 Task: View advertising.
Action: Mouse moved to (412, 436)
Screenshot: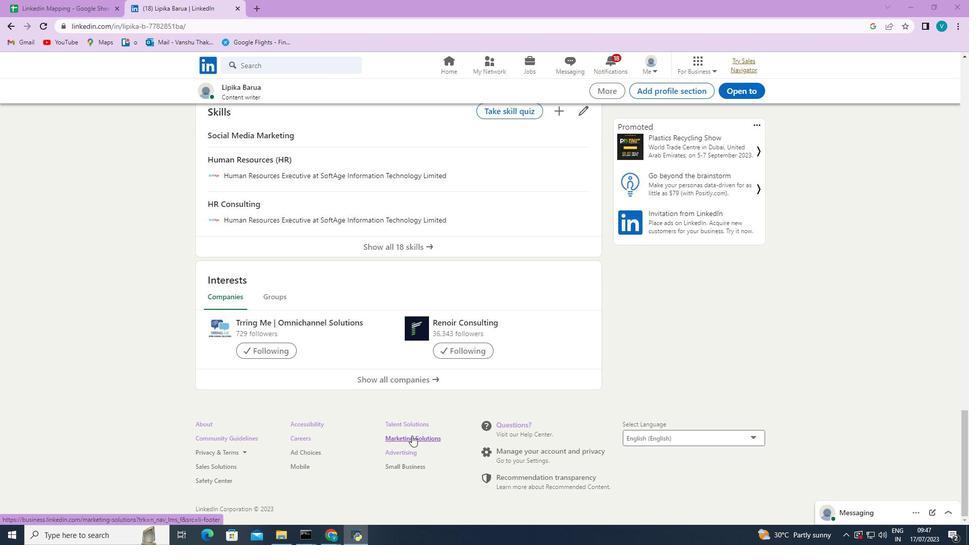
Action: Mouse pressed left at (412, 436)
Screenshot: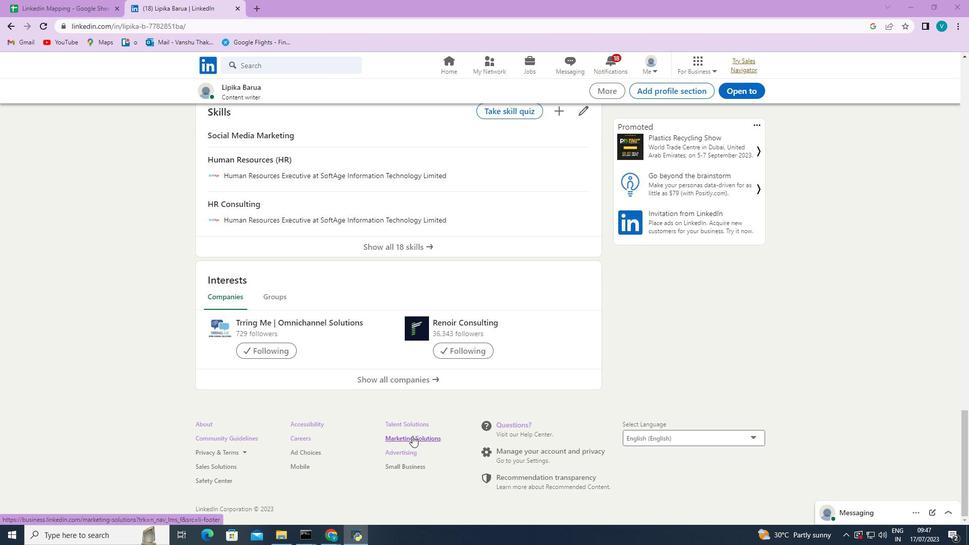 
Action: Mouse moved to (367, 87)
Screenshot: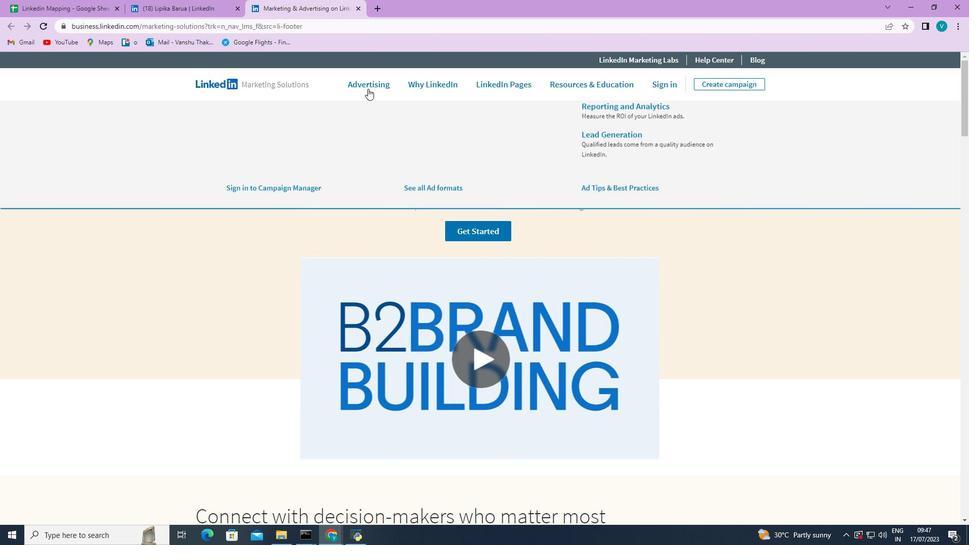 
Action: Mouse pressed left at (367, 87)
Screenshot: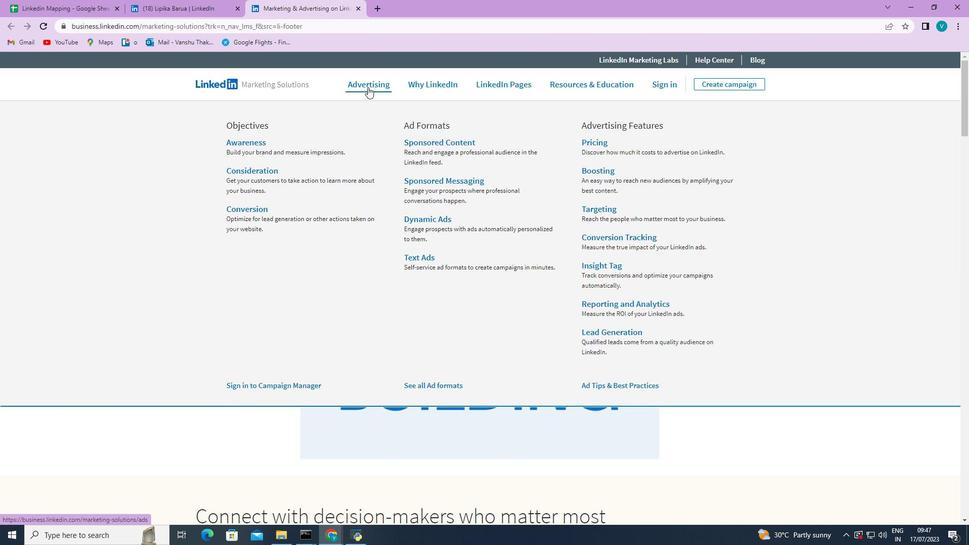 
Action: Mouse moved to (760, 301)
Screenshot: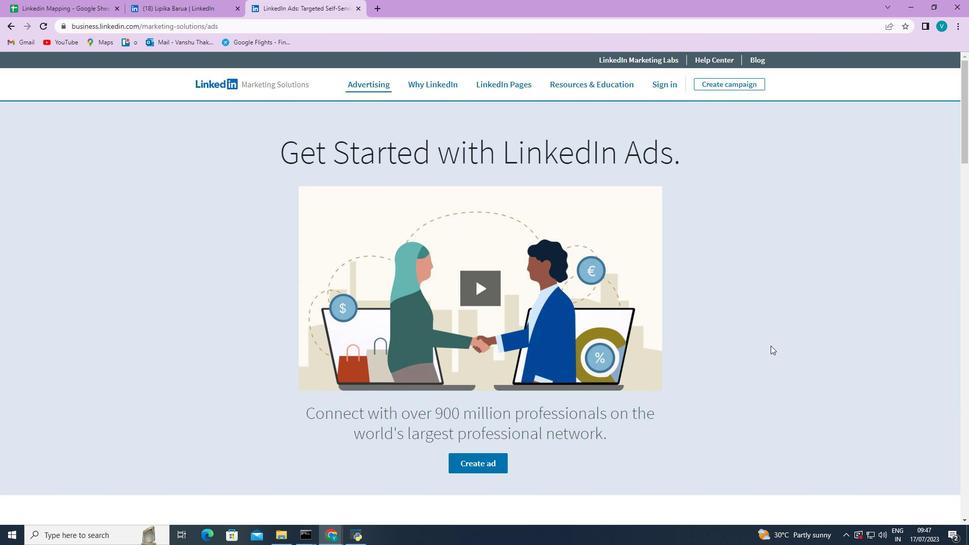 
Action: Mouse scrolled (760, 300) with delta (0, 0)
Screenshot: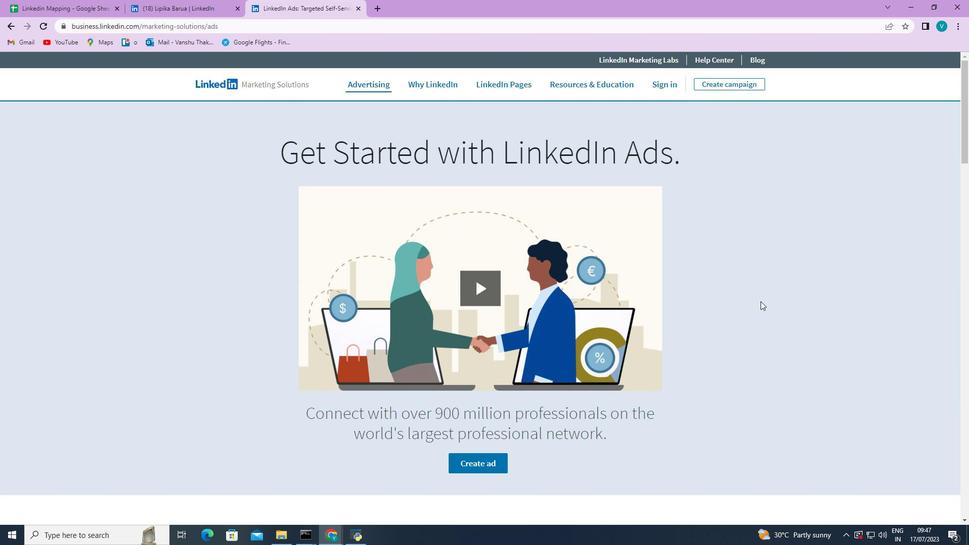 
Action: Mouse scrolled (760, 300) with delta (0, 0)
Screenshot: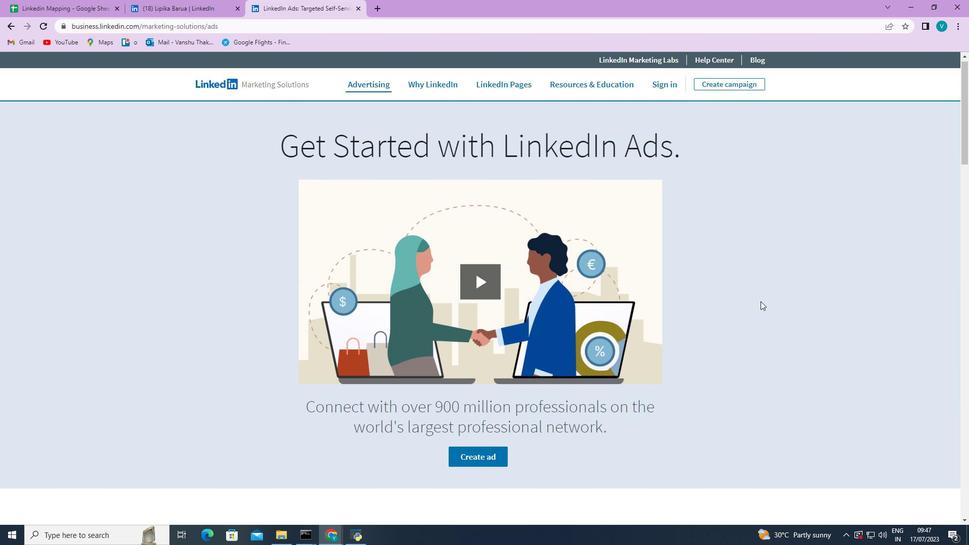 
Action: Mouse scrolled (760, 300) with delta (0, 0)
Screenshot: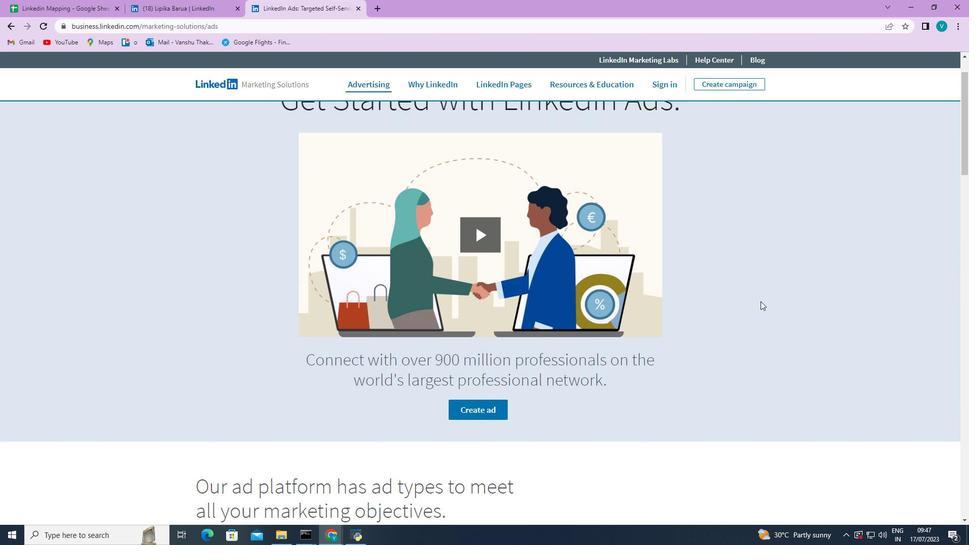 
Action: Mouse scrolled (760, 300) with delta (0, 0)
Screenshot: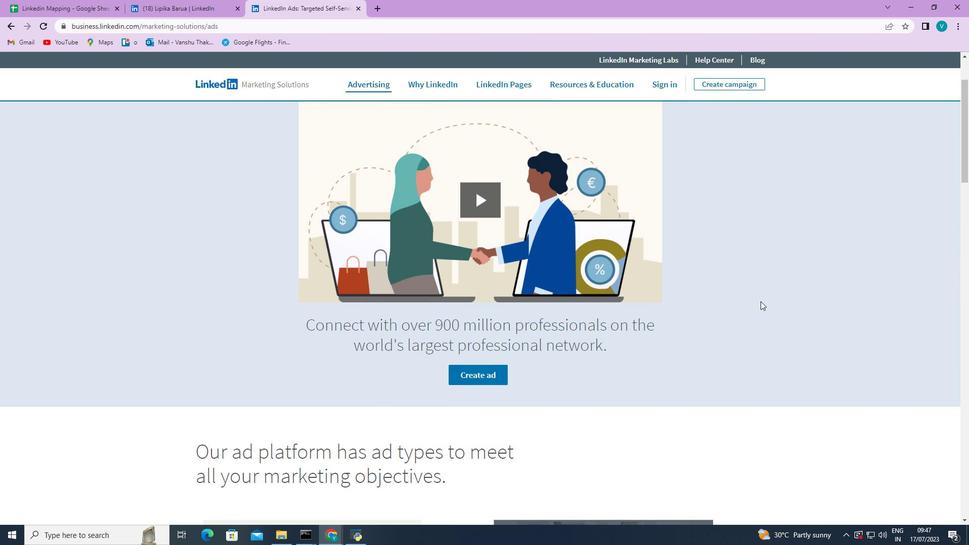
Action: Mouse scrolled (760, 300) with delta (0, 0)
Screenshot: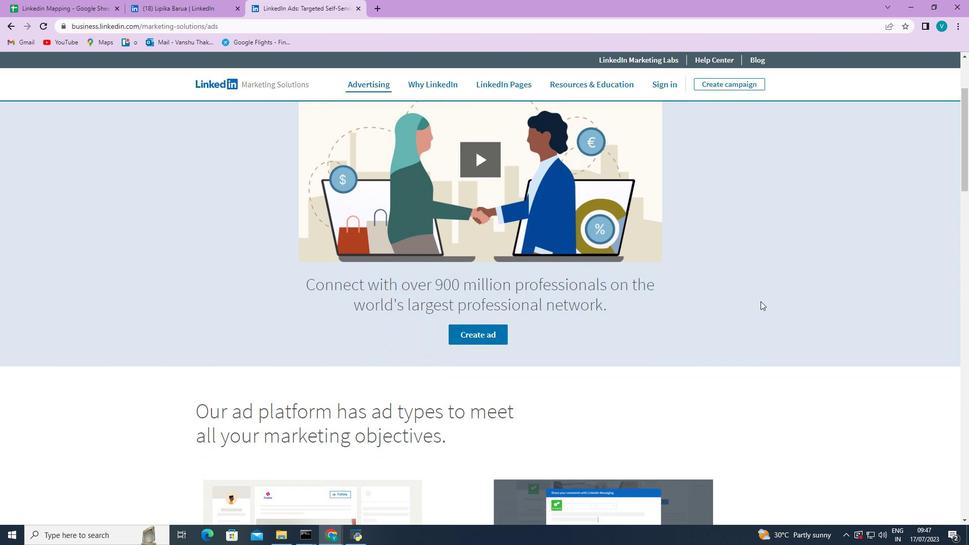 
Action: Mouse scrolled (760, 300) with delta (0, 0)
Screenshot: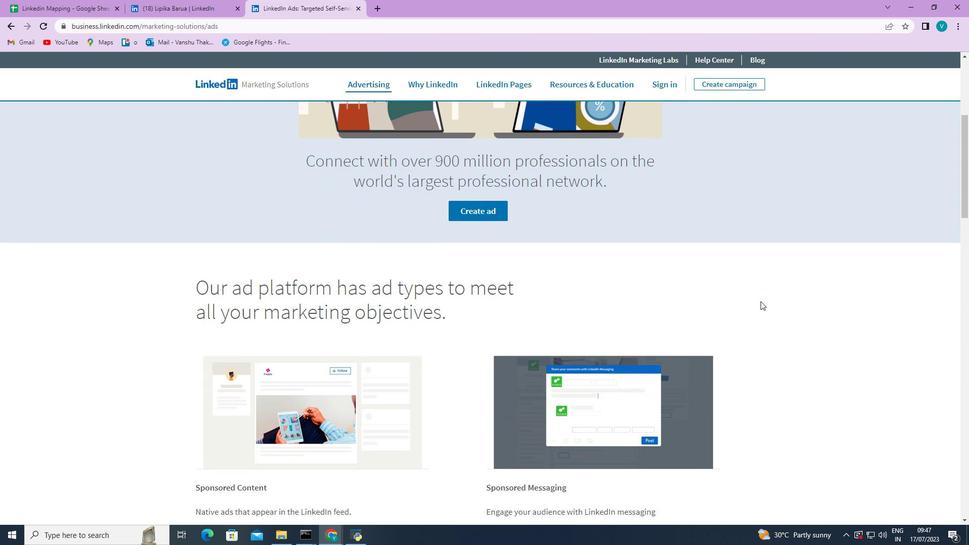 
Action: Mouse scrolled (760, 300) with delta (0, 0)
Screenshot: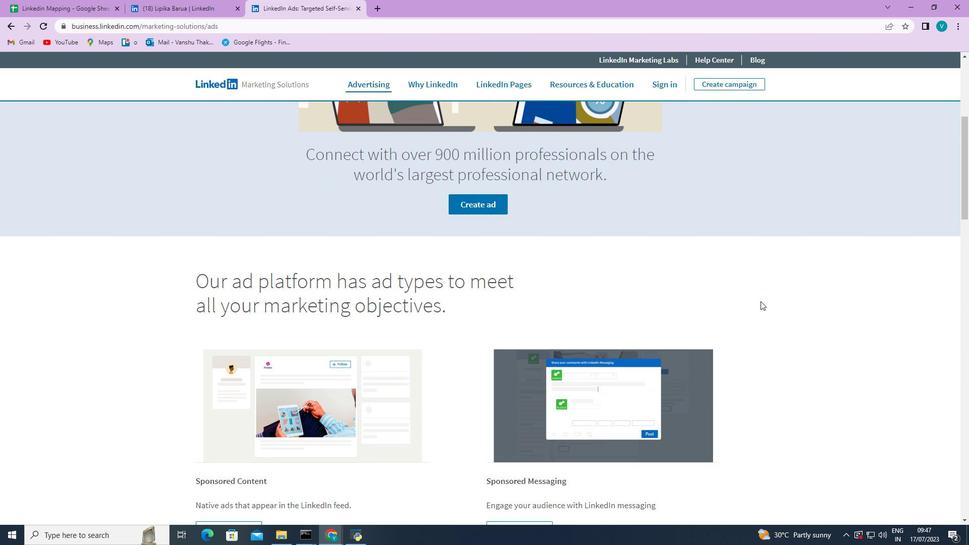 
Action: Mouse scrolled (760, 300) with delta (0, 0)
Screenshot: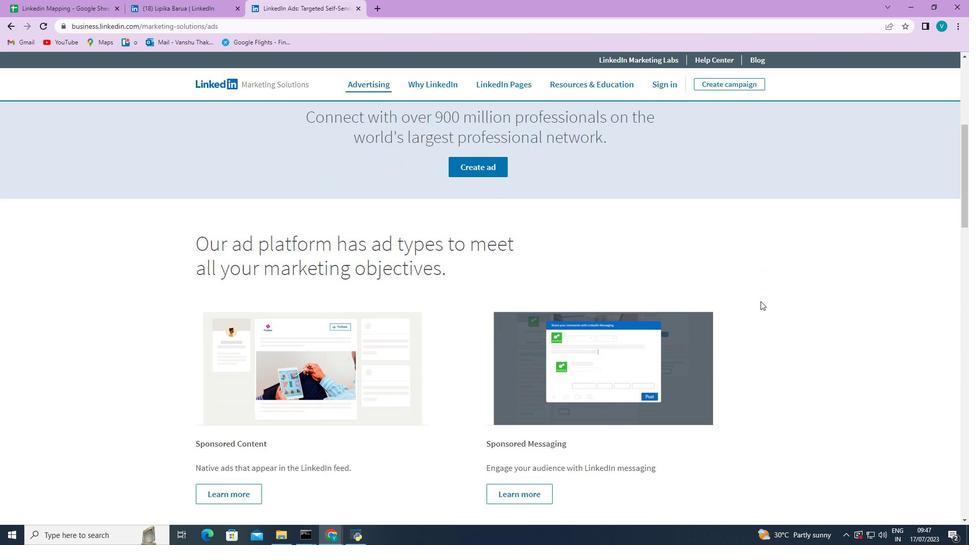 
Action: Mouse scrolled (760, 300) with delta (0, 0)
Screenshot: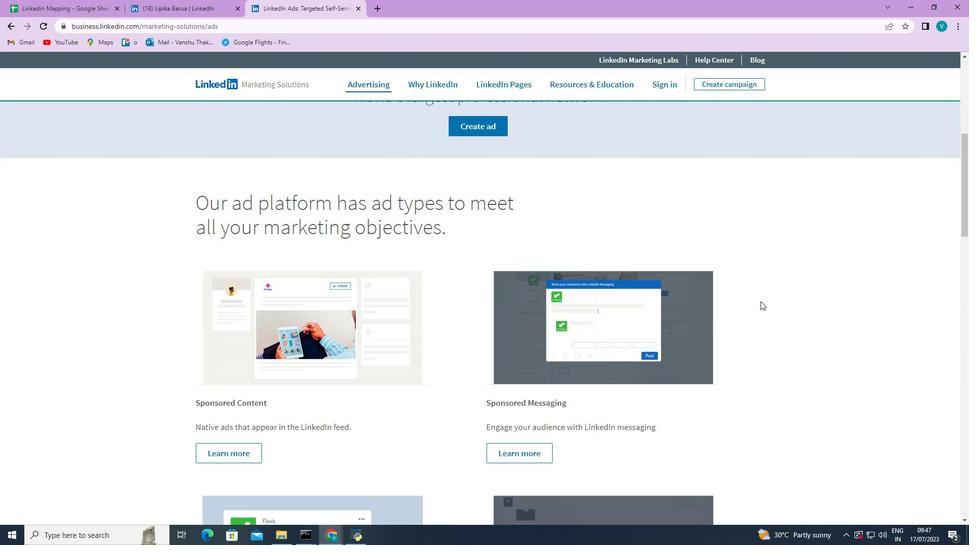 
Action: Mouse scrolled (760, 300) with delta (0, 0)
Screenshot: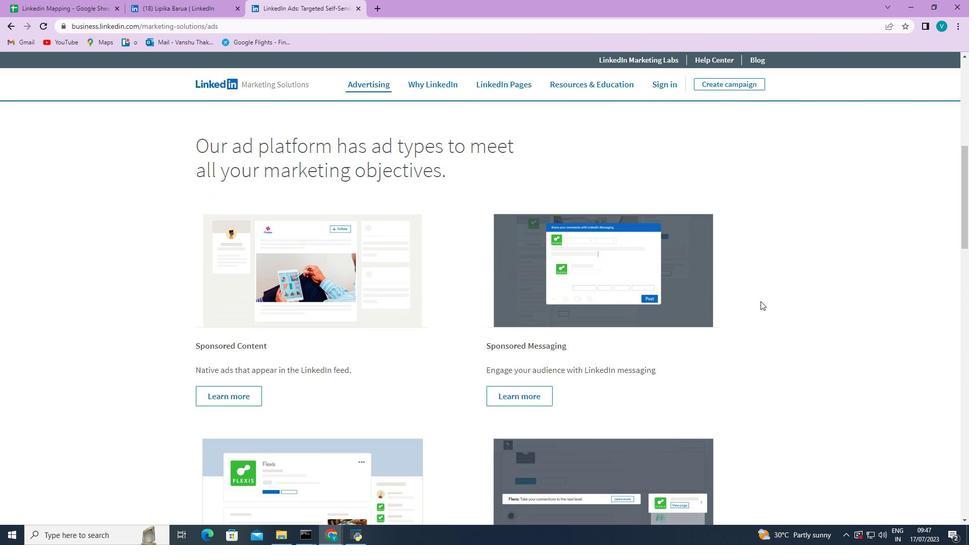 
Action: Mouse scrolled (760, 300) with delta (0, 0)
Screenshot: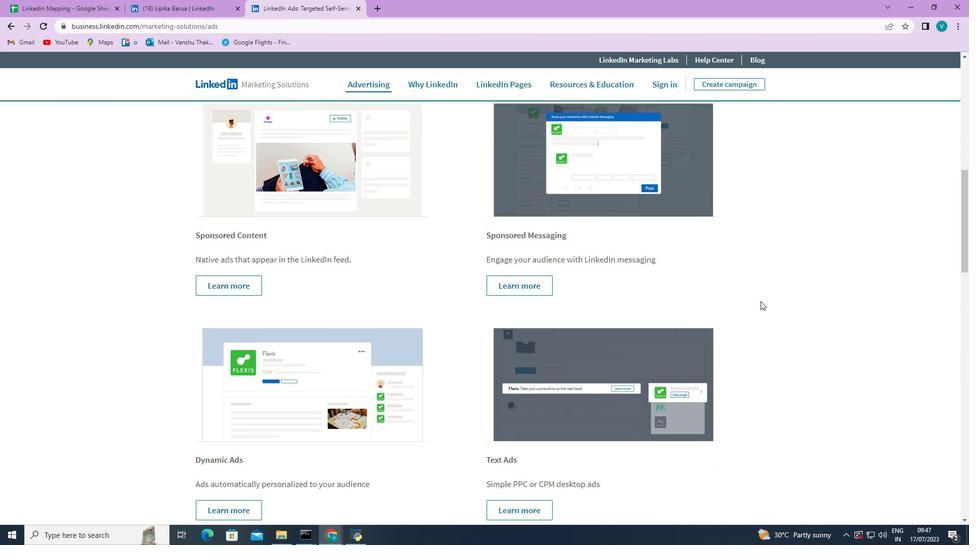 
Action: Mouse scrolled (760, 300) with delta (0, 0)
Screenshot: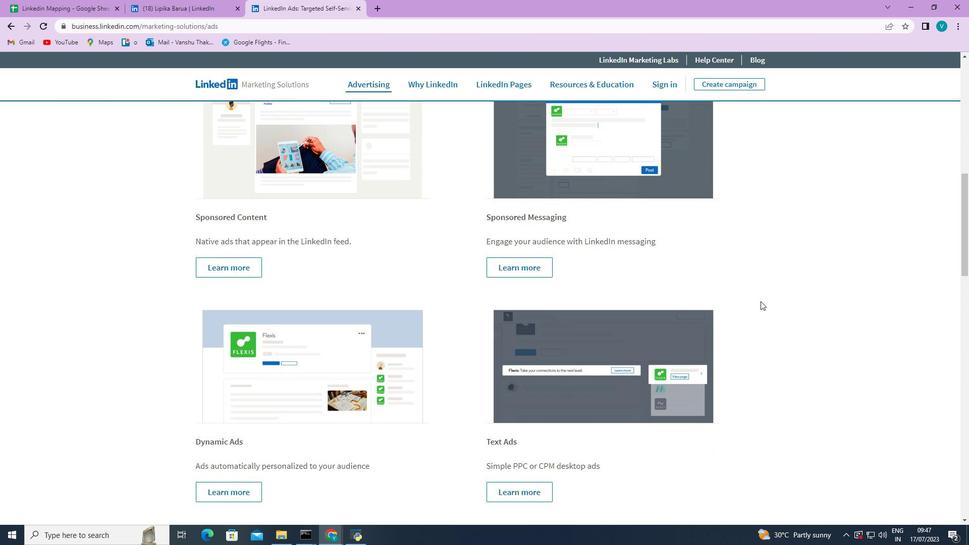 
Action: Mouse scrolled (760, 300) with delta (0, 0)
Screenshot: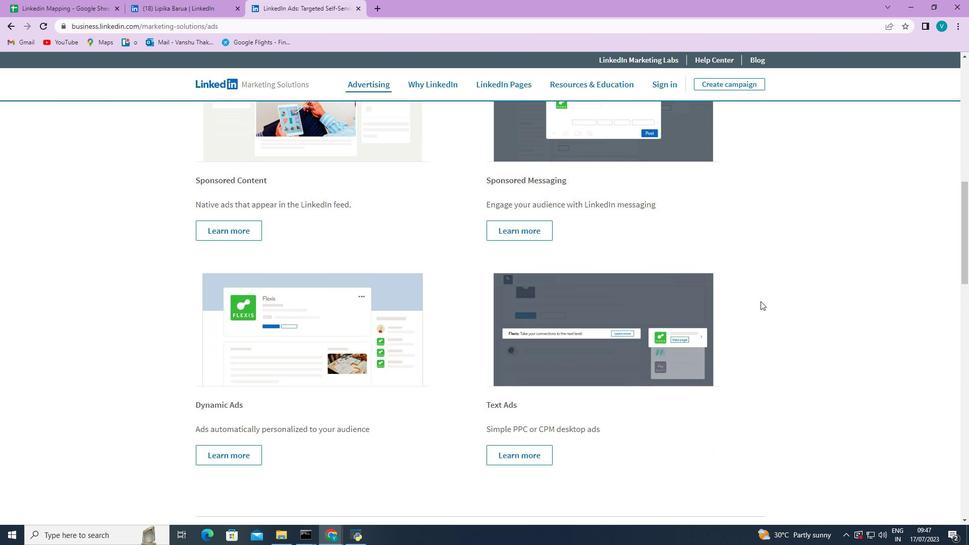 
Action: Mouse scrolled (760, 300) with delta (0, 0)
Screenshot: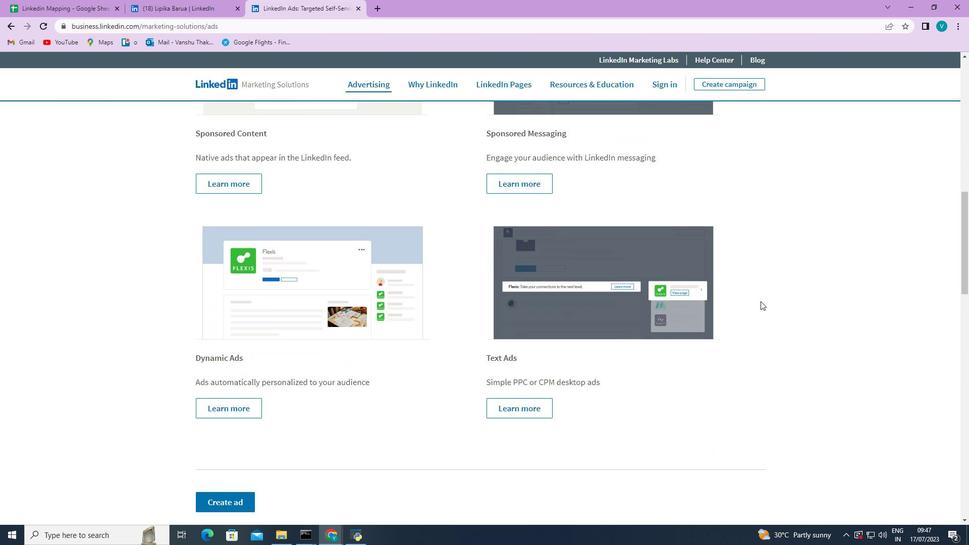 
Action: Mouse scrolled (760, 300) with delta (0, 0)
Screenshot: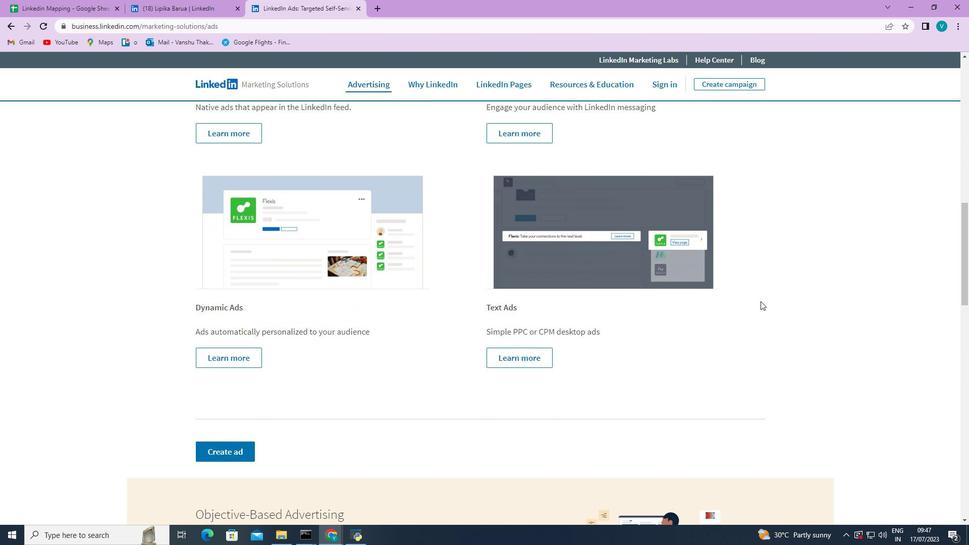 
Action: Mouse scrolled (760, 300) with delta (0, 0)
Screenshot: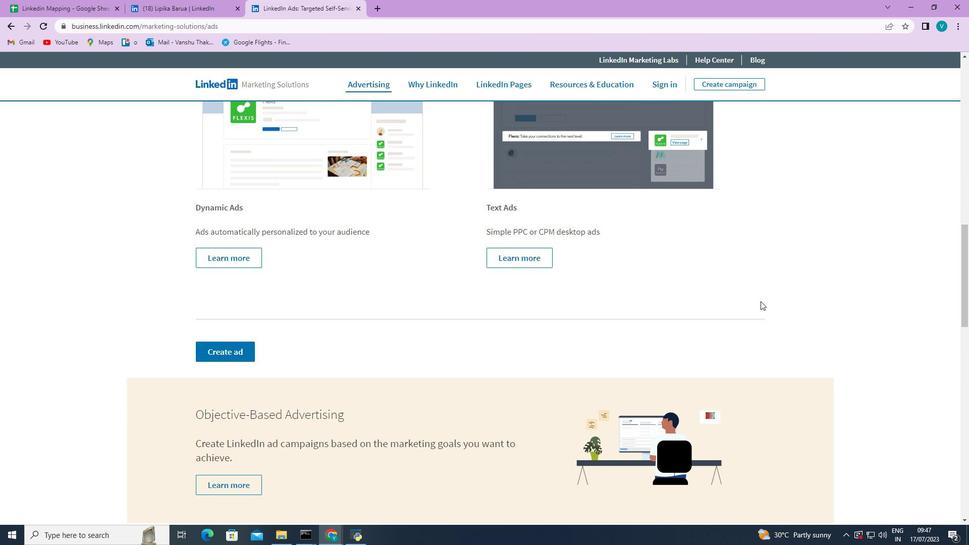 
Action: Mouse scrolled (760, 300) with delta (0, 0)
Screenshot: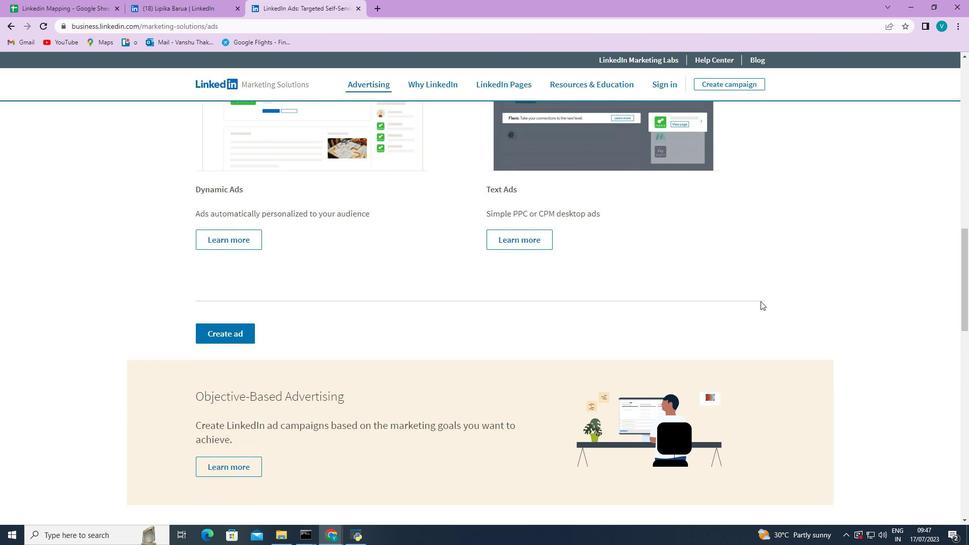 
Action: Mouse scrolled (760, 300) with delta (0, 0)
Screenshot: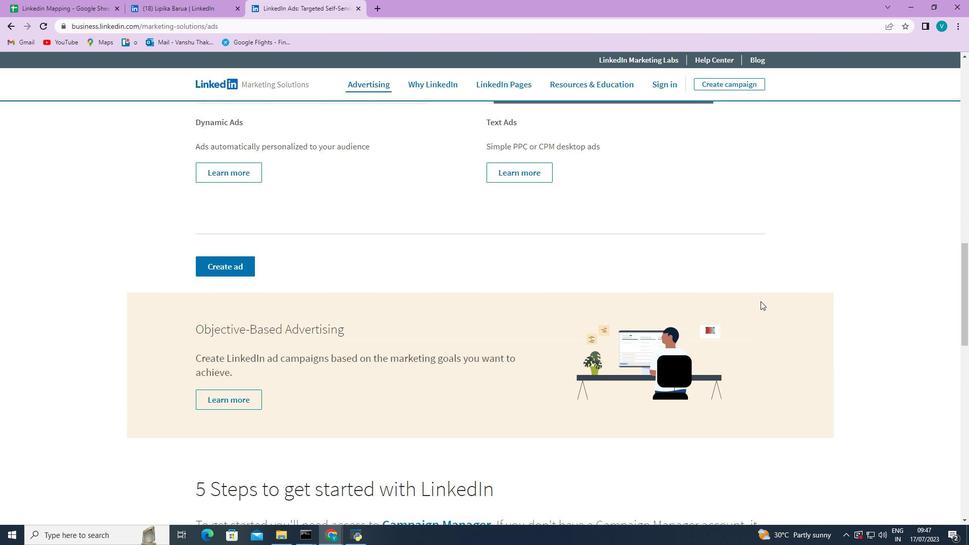 
Action: Mouse scrolled (760, 300) with delta (0, 0)
Screenshot: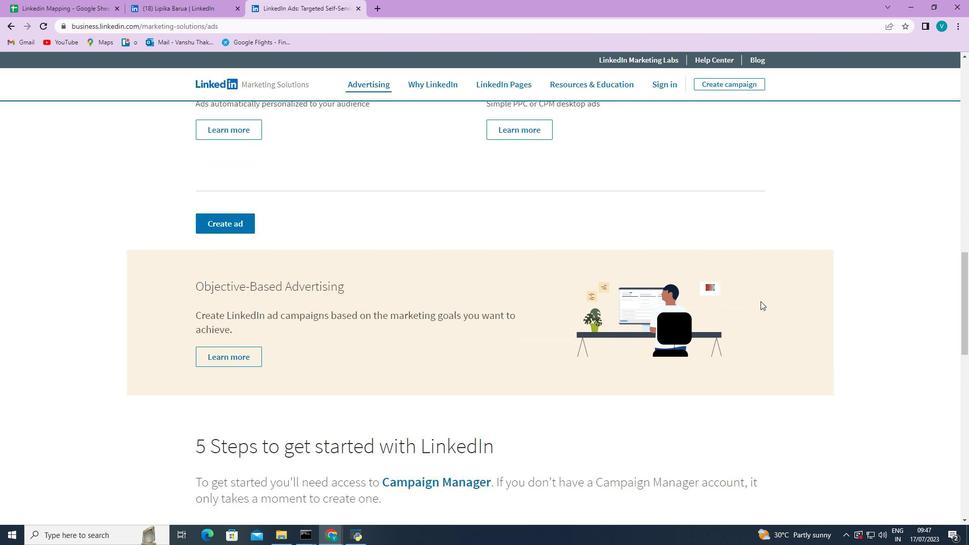 
Action: Mouse scrolled (760, 300) with delta (0, 0)
Screenshot: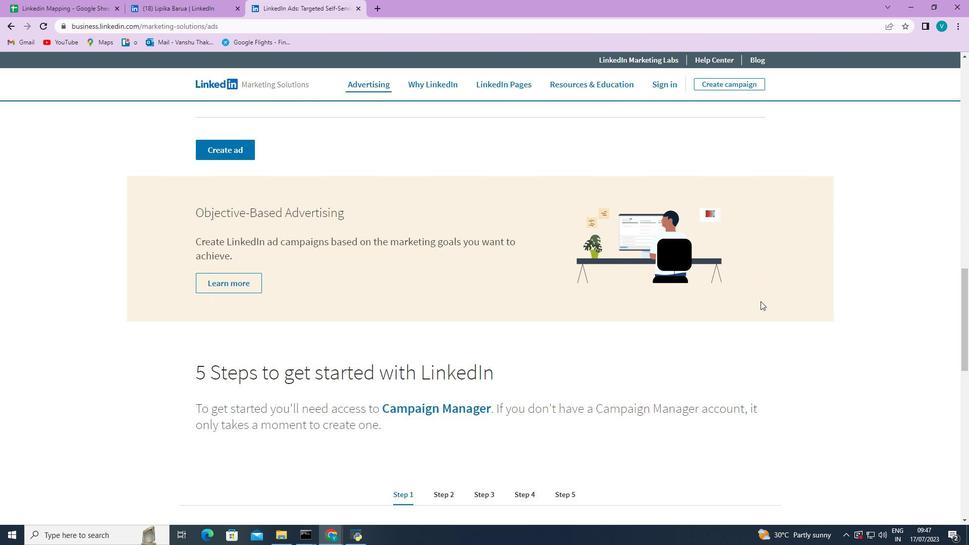 
Action: Mouse scrolled (760, 300) with delta (0, 0)
Screenshot: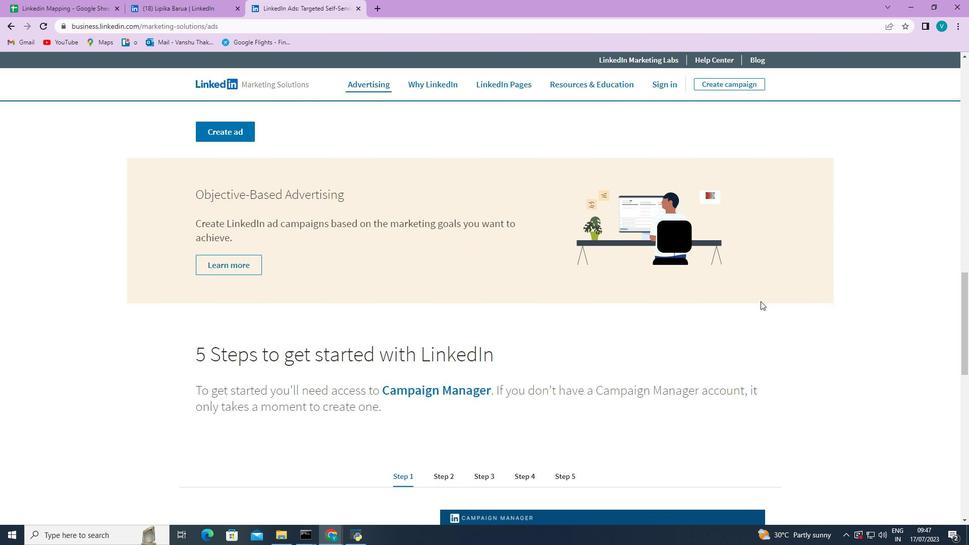 
Action: Mouse scrolled (760, 300) with delta (0, 0)
Screenshot: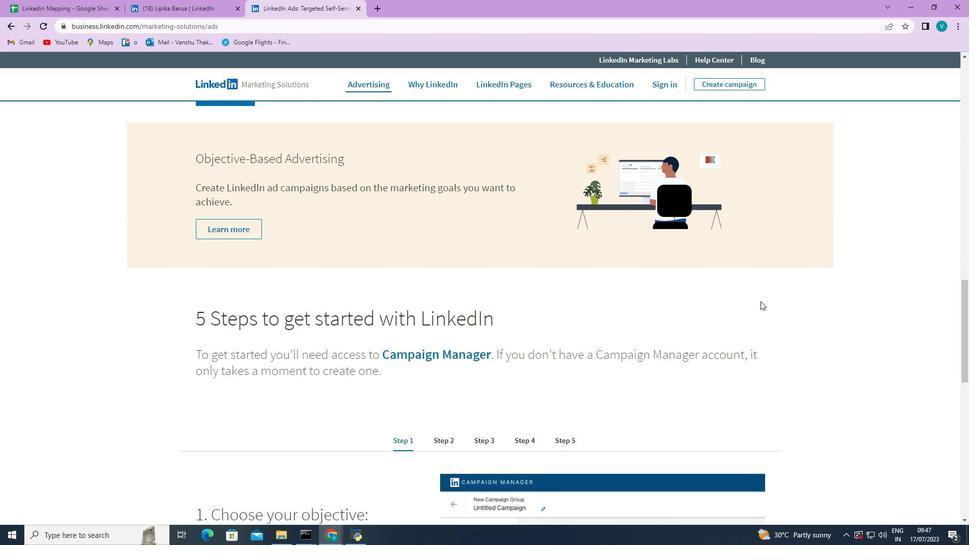 
Action: Mouse scrolled (760, 300) with delta (0, 0)
Screenshot: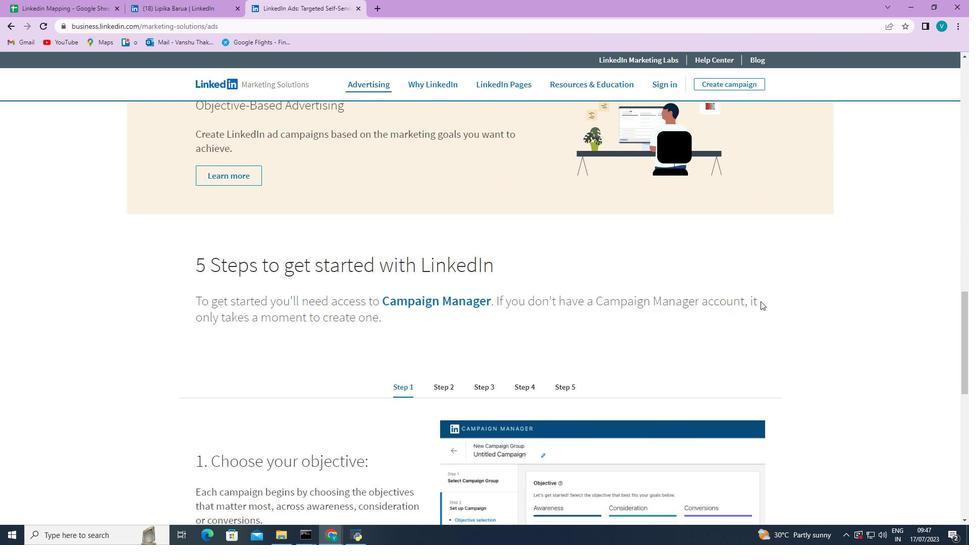 
Action: Mouse scrolled (760, 300) with delta (0, 0)
Screenshot: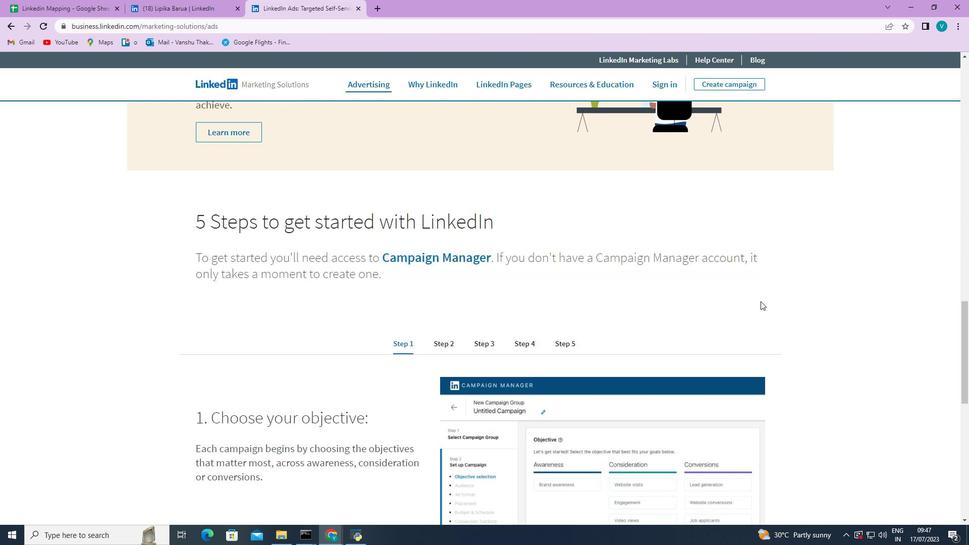 
Action: Mouse scrolled (760, 300) with delta (0, 0)
Screenshot: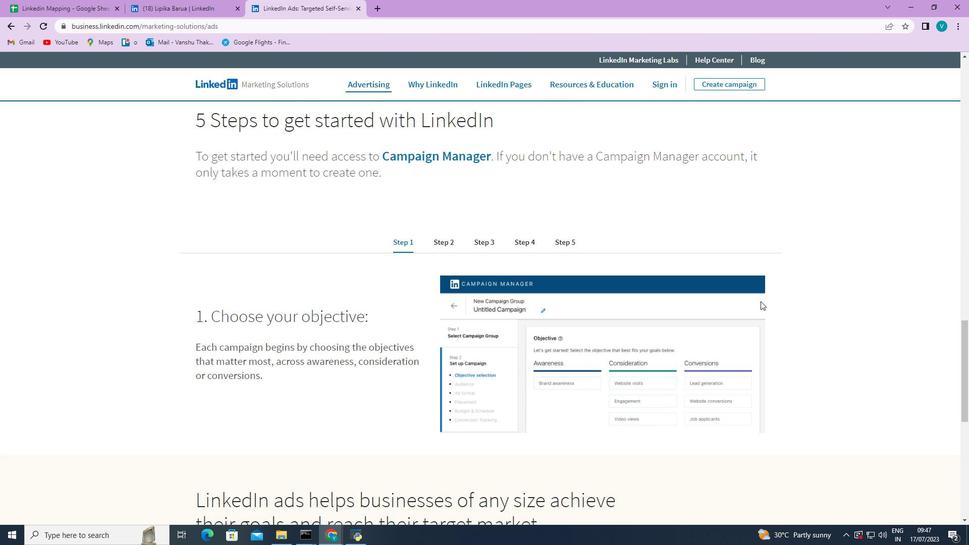 
Action: Mouse scrolled (760, 300) with delta (0, 0)
Screenshot: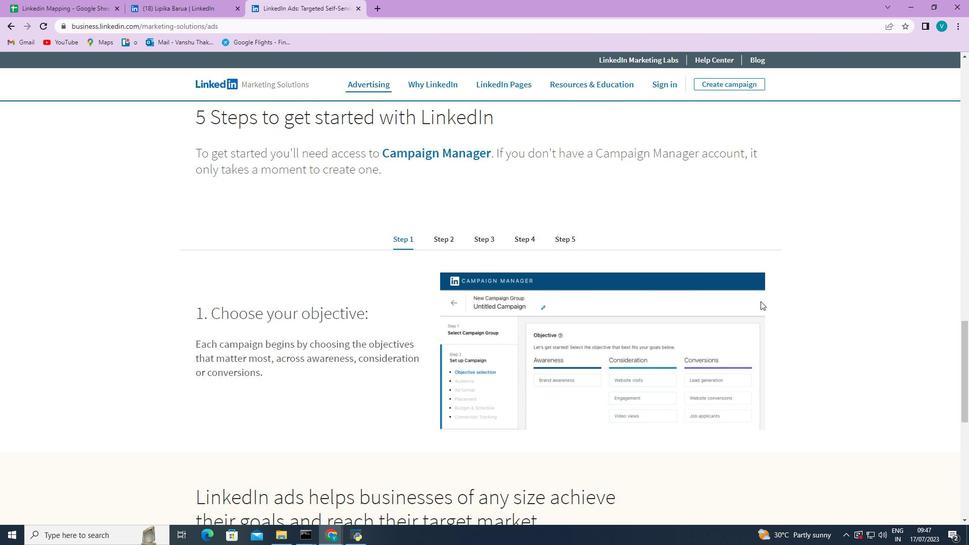 
Action: Mouse scrolled (760, 300) with delta (0, 0)
Screenshot: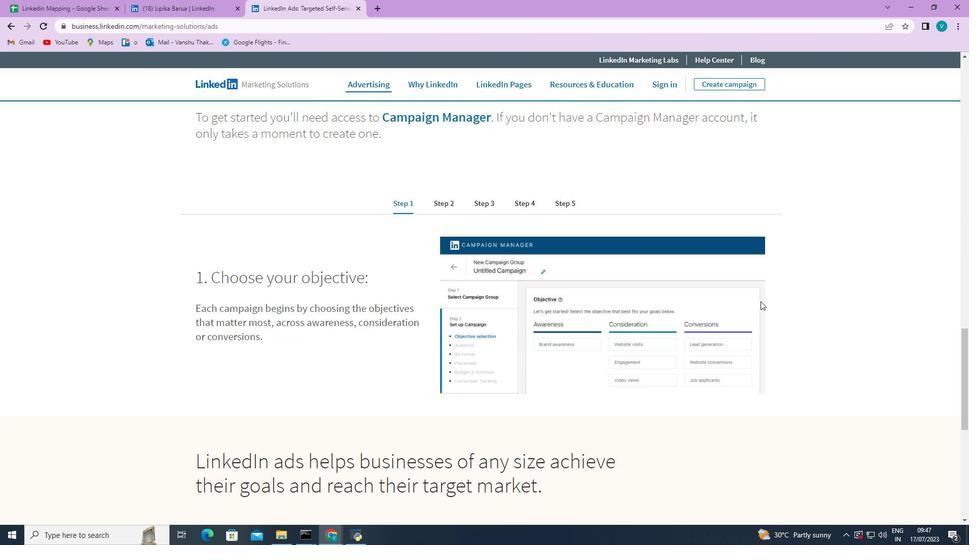 
Action: Mouse scrolled (760, 300) with delta (0, 0)
Screenshot: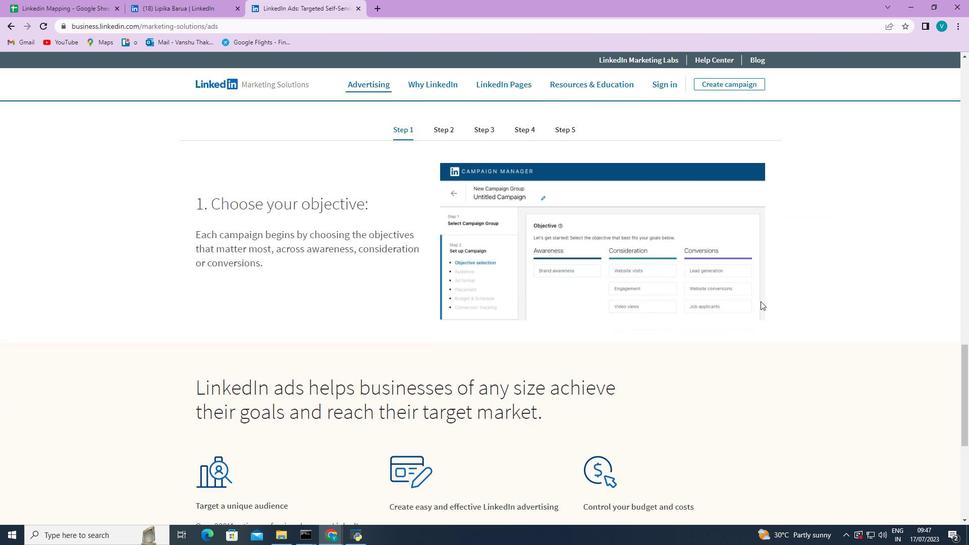 
Action: Mouse scrolled (760, 300) with delta (0, 0)
Screenshot: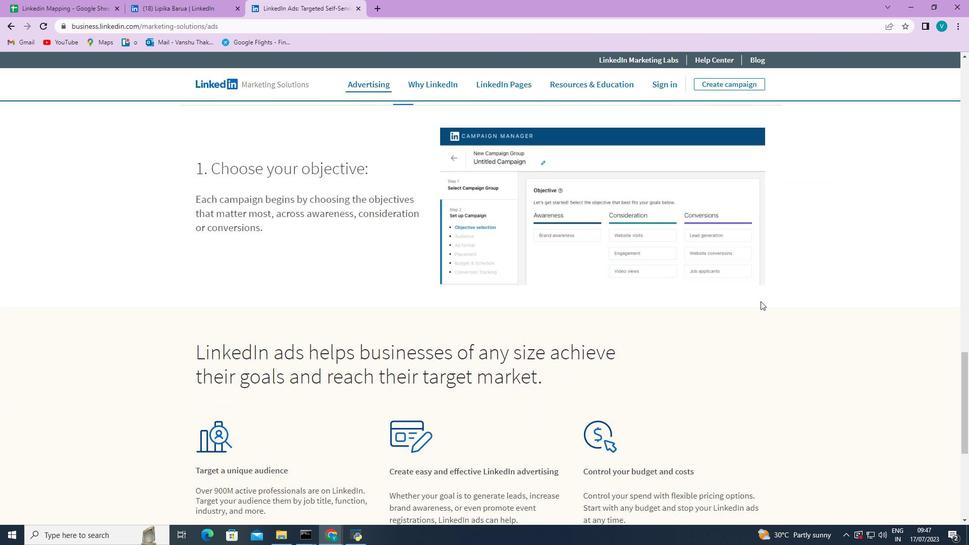 
Action: Mouse scrolled (760, 300) with delta (0, 0)
Screenshot: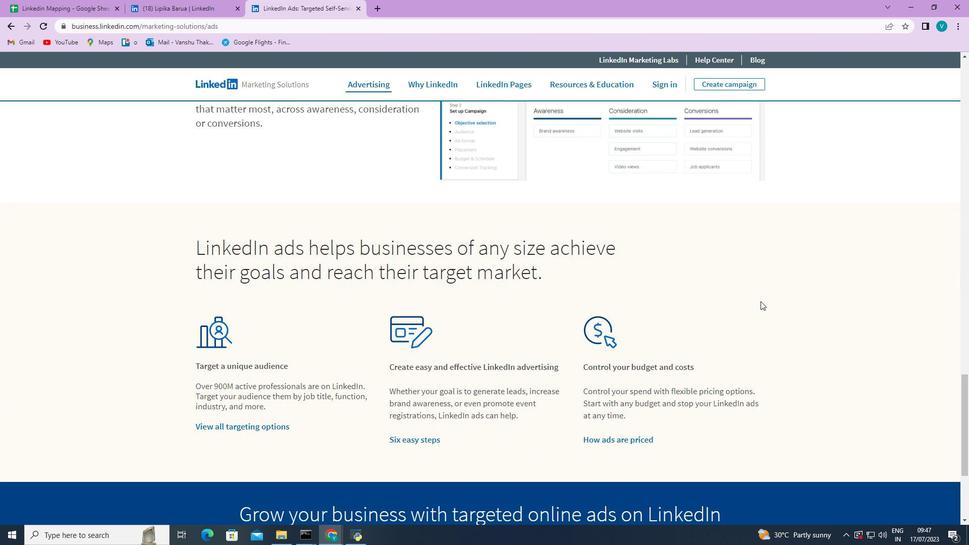 
Action: Mouse scrolled (760, 300) with delta (0, 0)
Screenshot: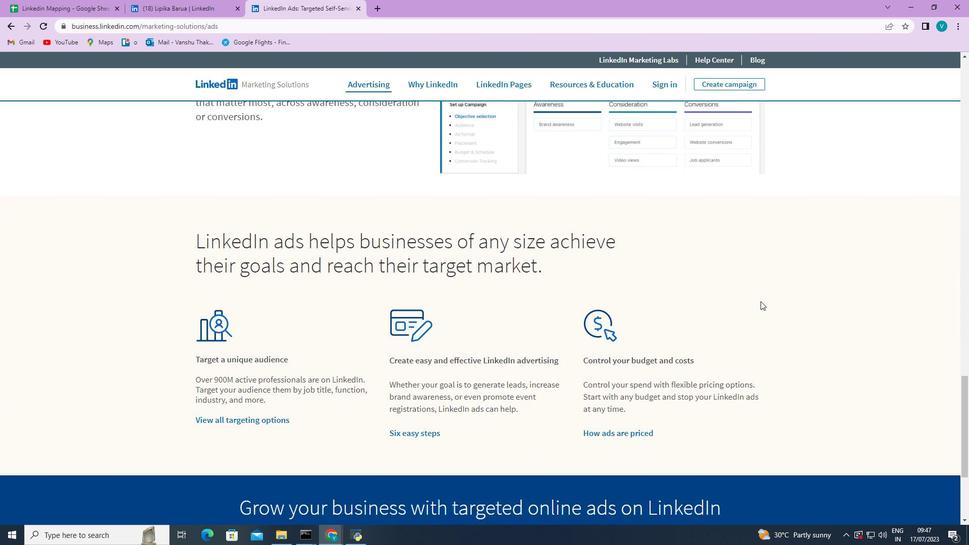 
Action: Mouse scrolled (760, 300) with delta (0, 0)
Screenshot: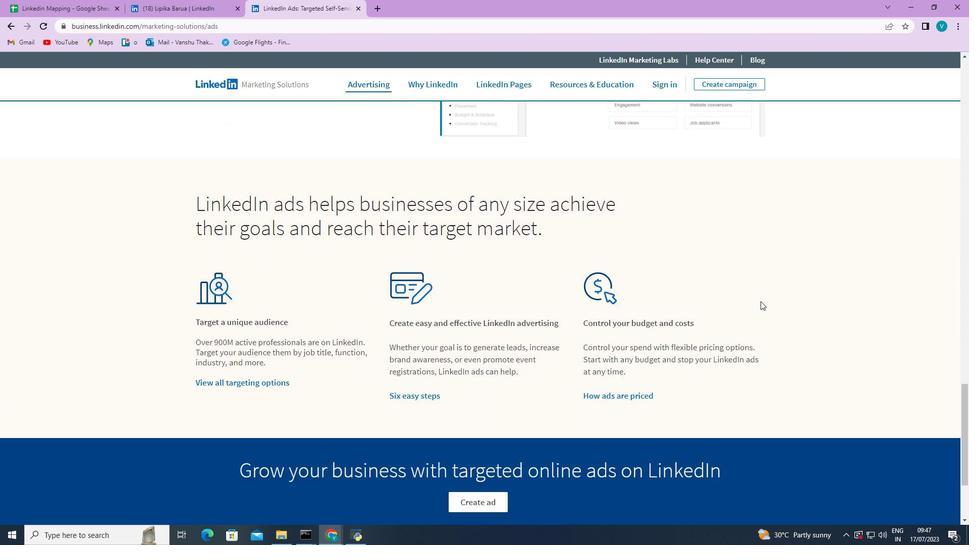 
Action: Mouse scrolled (760, 300) with delta (0, 0)
Screenshot: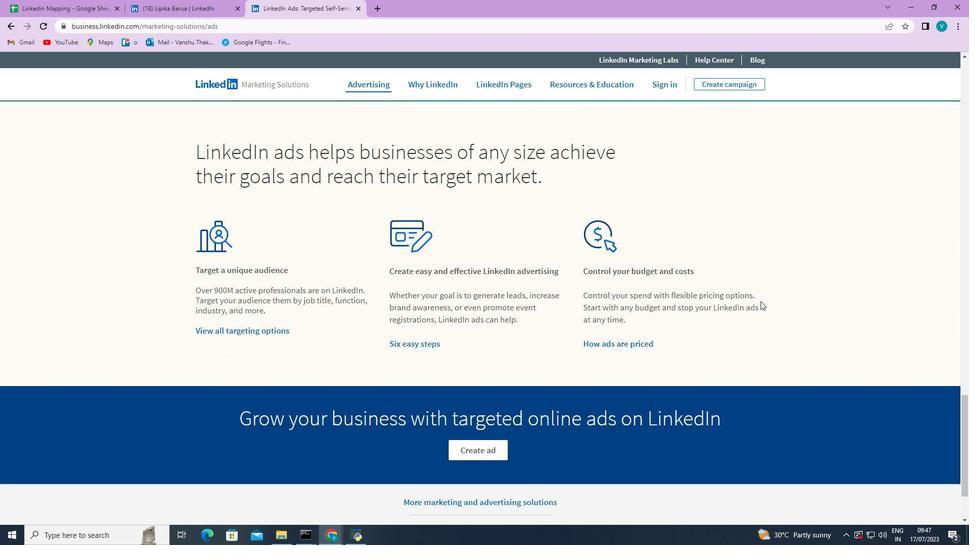 
Action: Mouse scrolled (760, 300) with delta (0, 0)
Screenshot: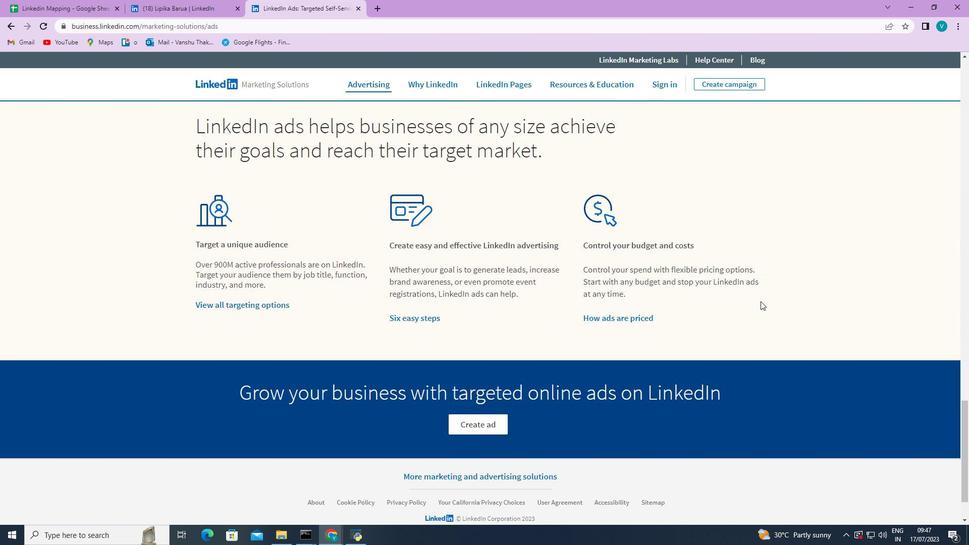 
Action: Mouse scrolled (760, 300) with delta (0, 0)
Screenshot: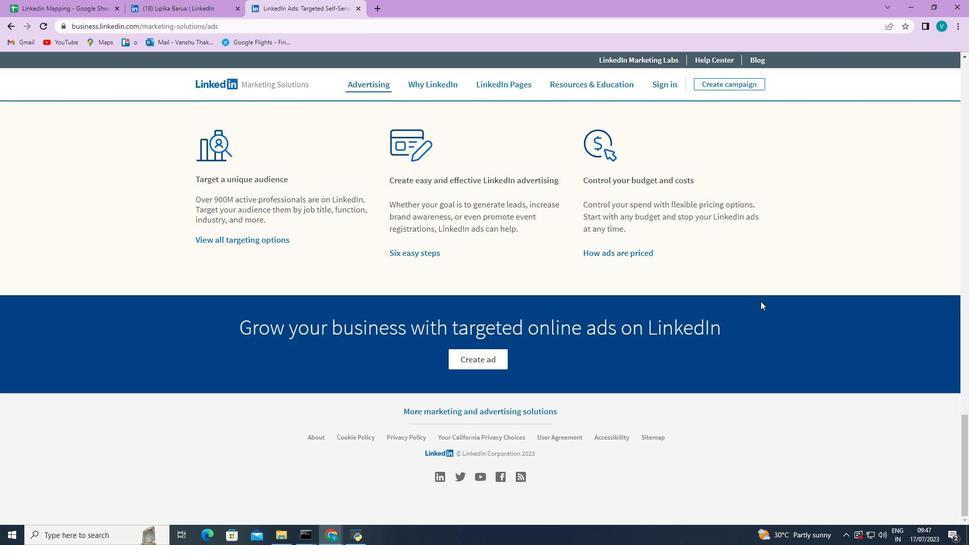 
Action: Mouse scrolled (760, 300) with delta (0, 0)
Screenshot: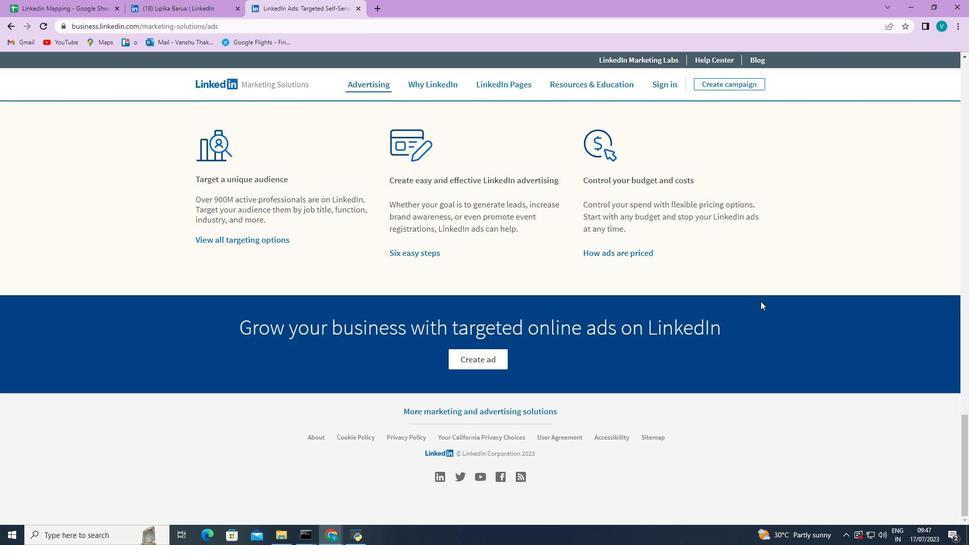 
Action: Mouse scrolled (760, 300) with delta (0, 0)
Screenshot: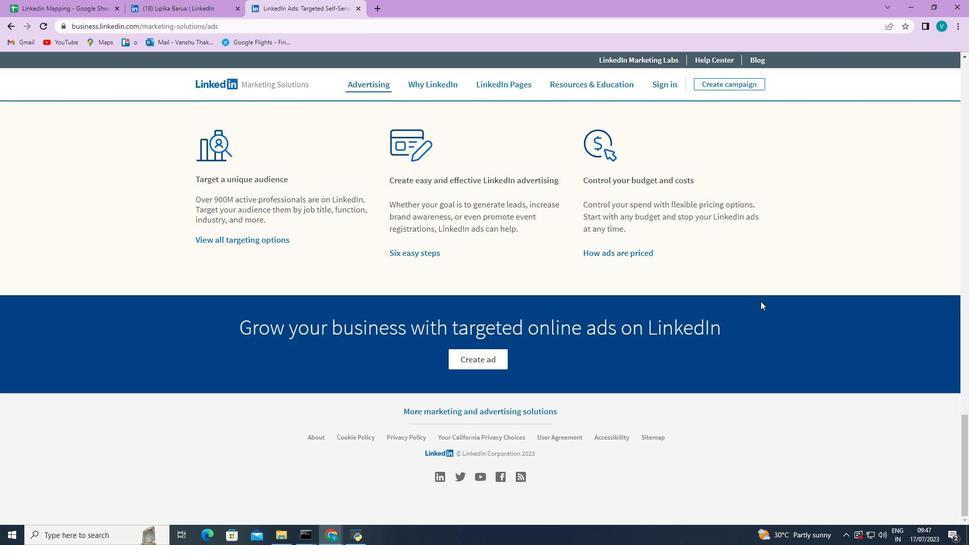 
Action: Mouse scrolled (760, 300) with delta (0, 0)
Screenshot: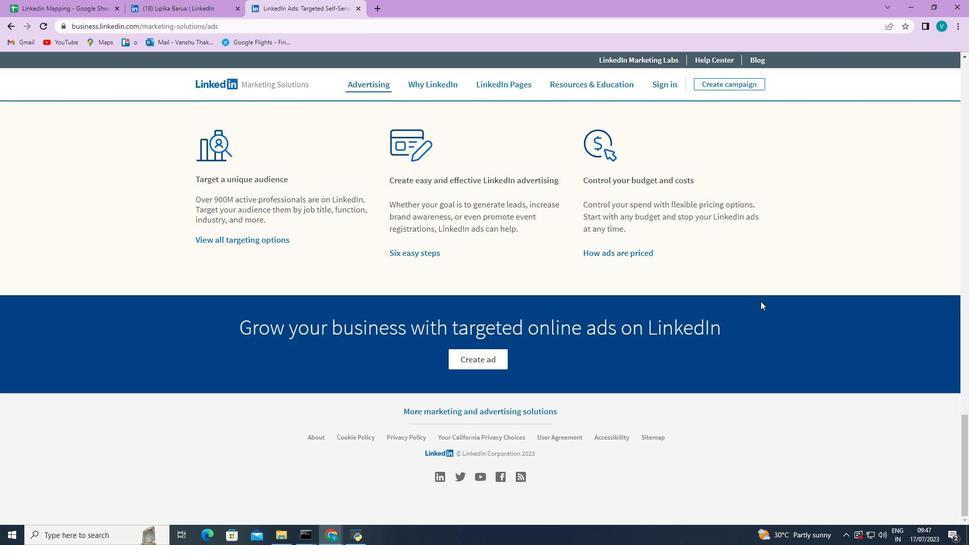 
Action: Mouse scrolled (760, 300) with delta (0, 0)
Screenshot: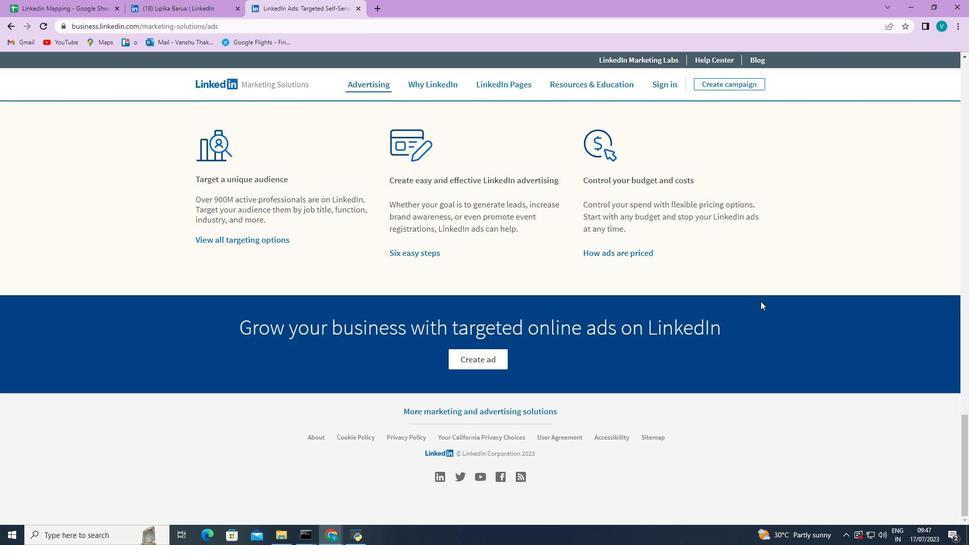 
Action: Mouse scrolled (760, 300) with delta (0, 0)
Screenshot: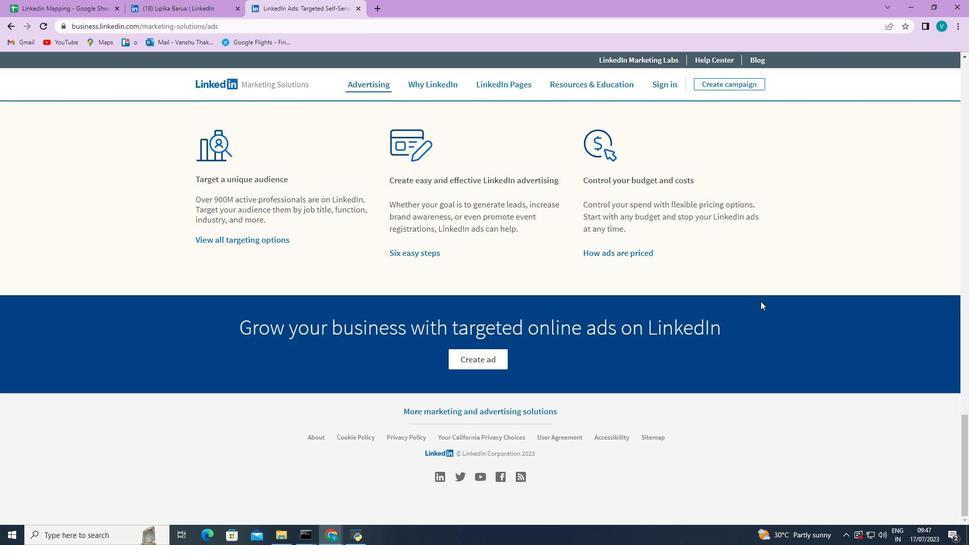 
